 Task: Search for emails sent today in Microsoft Outlook.
Action: Mouse moved to (332, 9)
Screenshot: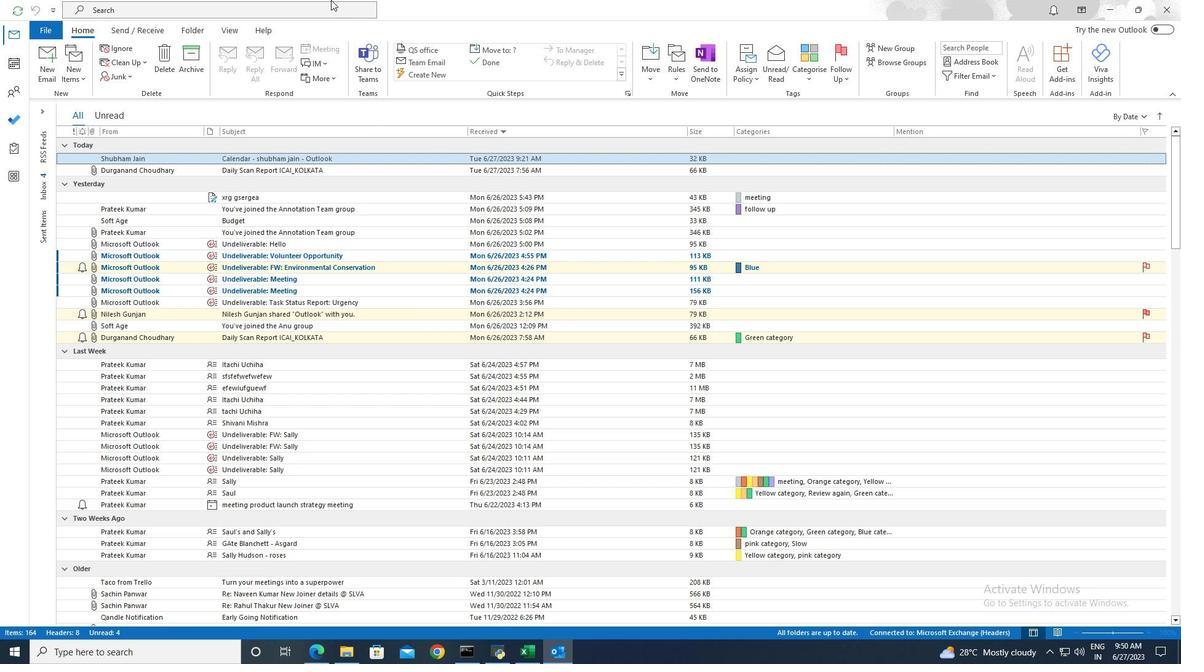 
Action: Mouse pressed left at (332, 9)
Screenshot: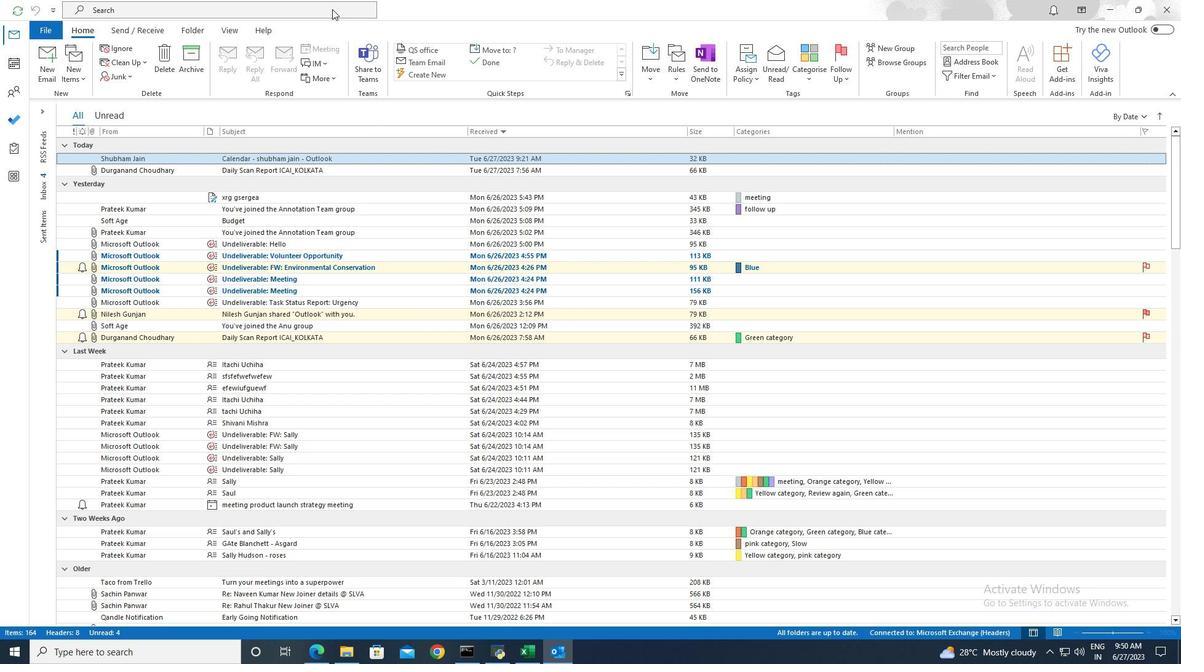 
Action: Mouse moved to (419, 9)
Screenshot: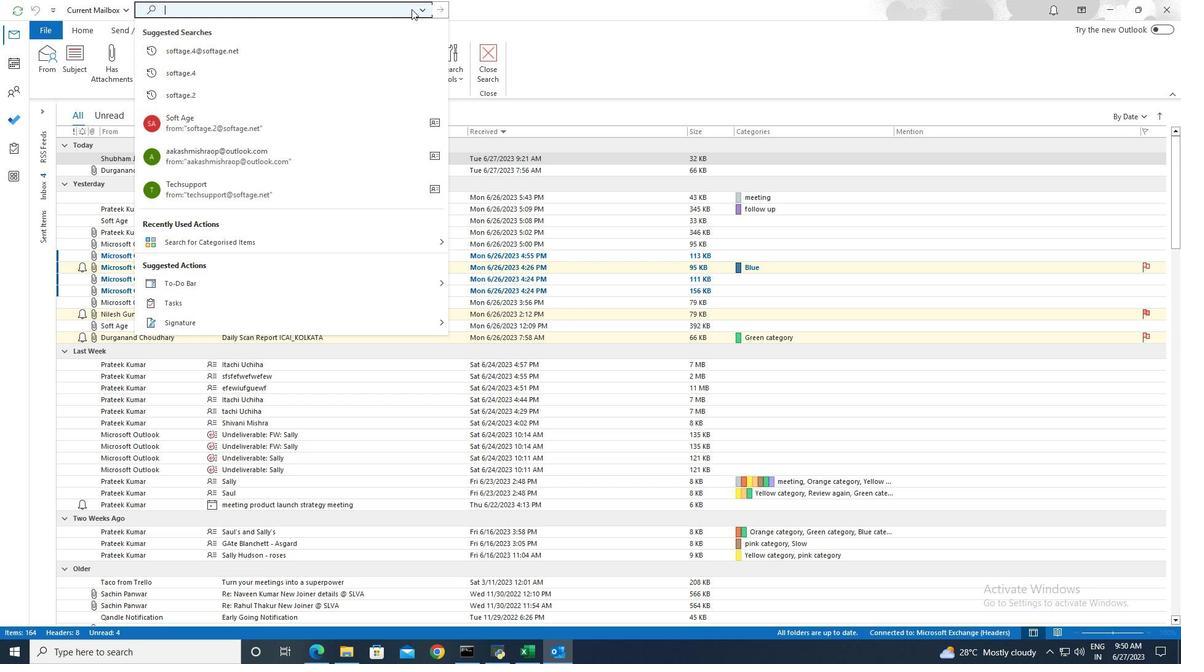 
Action: Mouse pressed left at (419, 9)
Screenshot: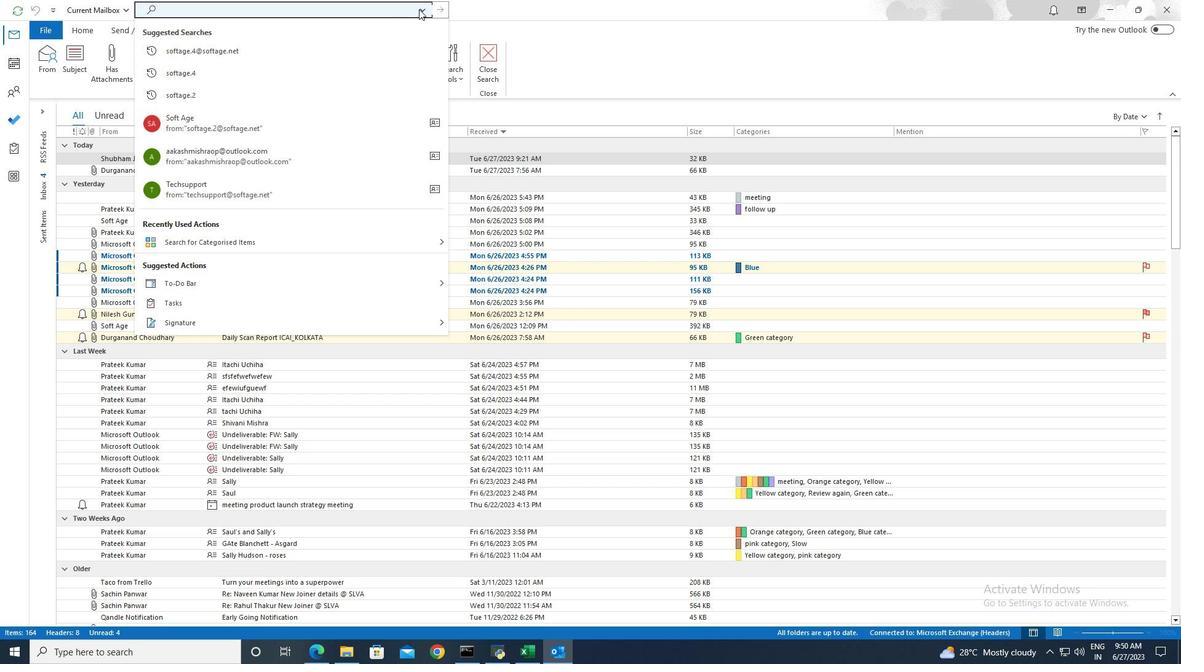 
Action: Mouse moved to (214, 353)
Screenshot: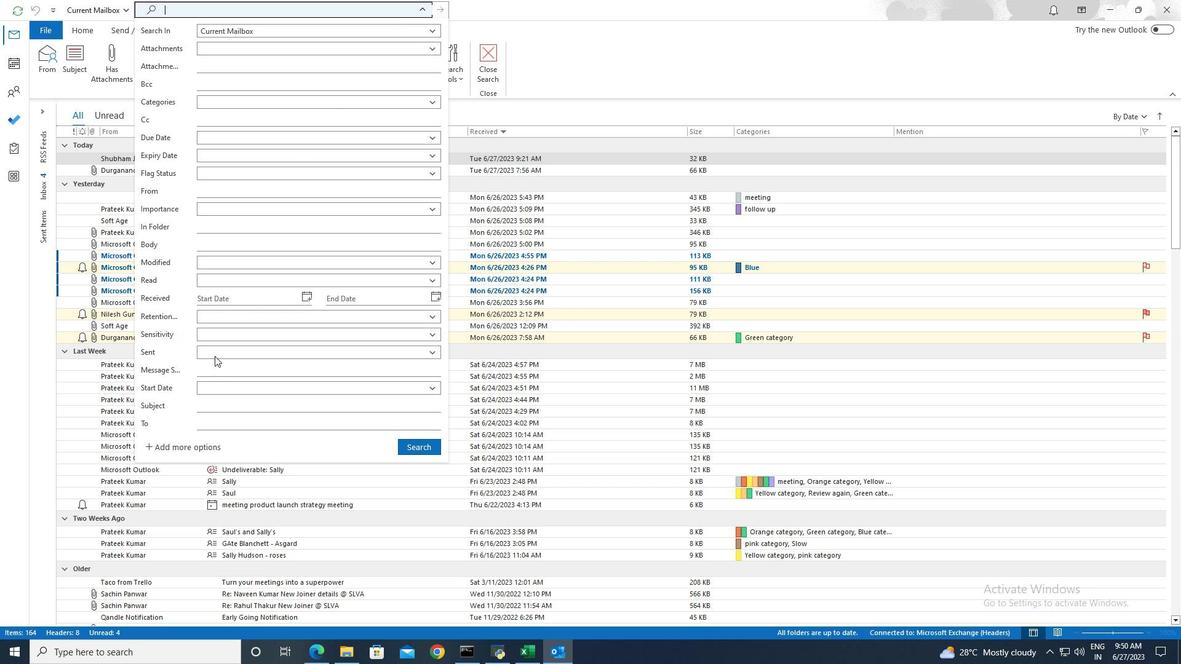 
Action: Mouse pressed left at (214, 353)
Screenshot: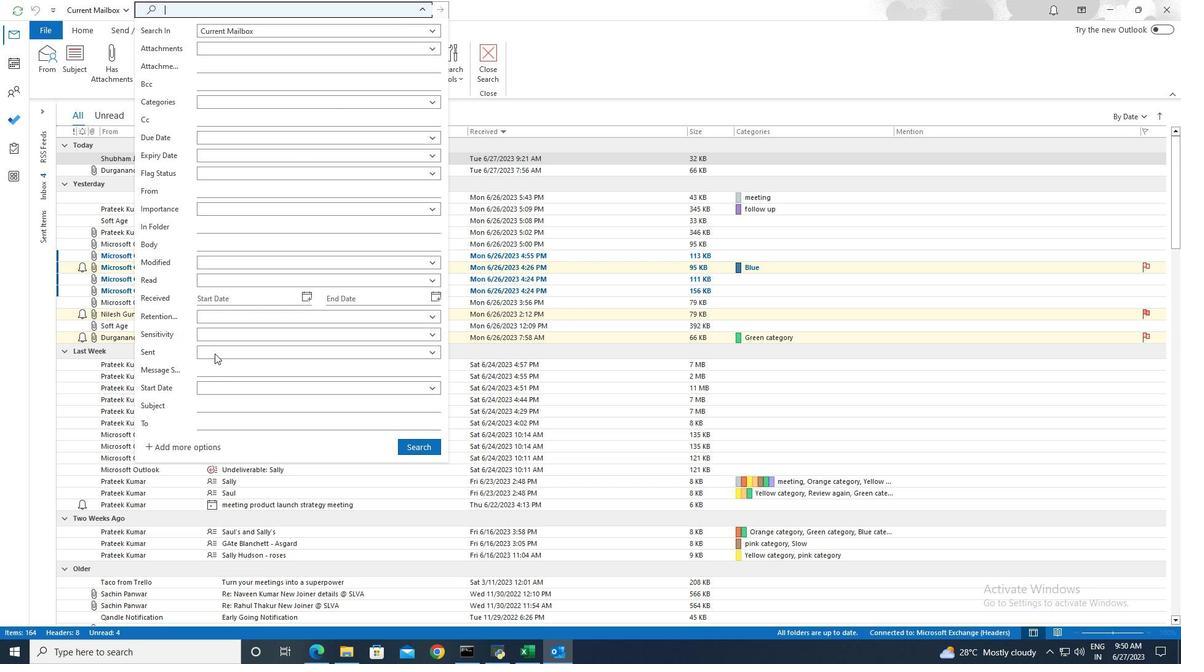 
Action: Mouse moved to (211, 381)
Screenshot: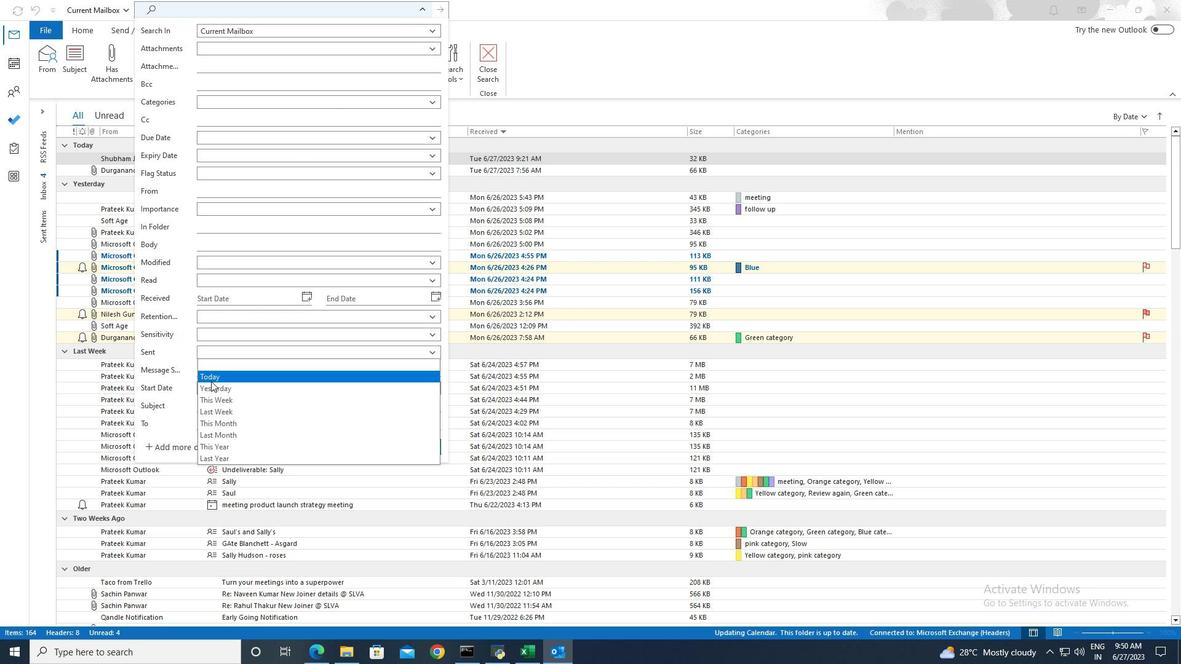 
Action: Mouse pressed left at (211, 381)
Screenshot: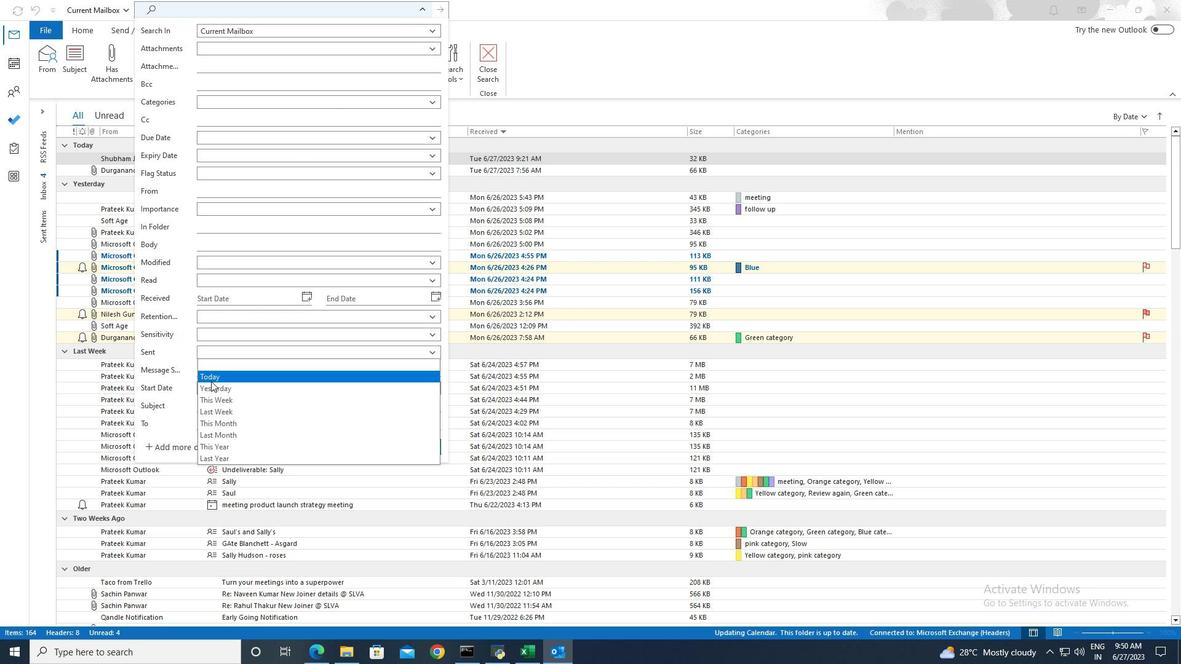 
Action: Mouse moved to (409, 450)
Screenshot: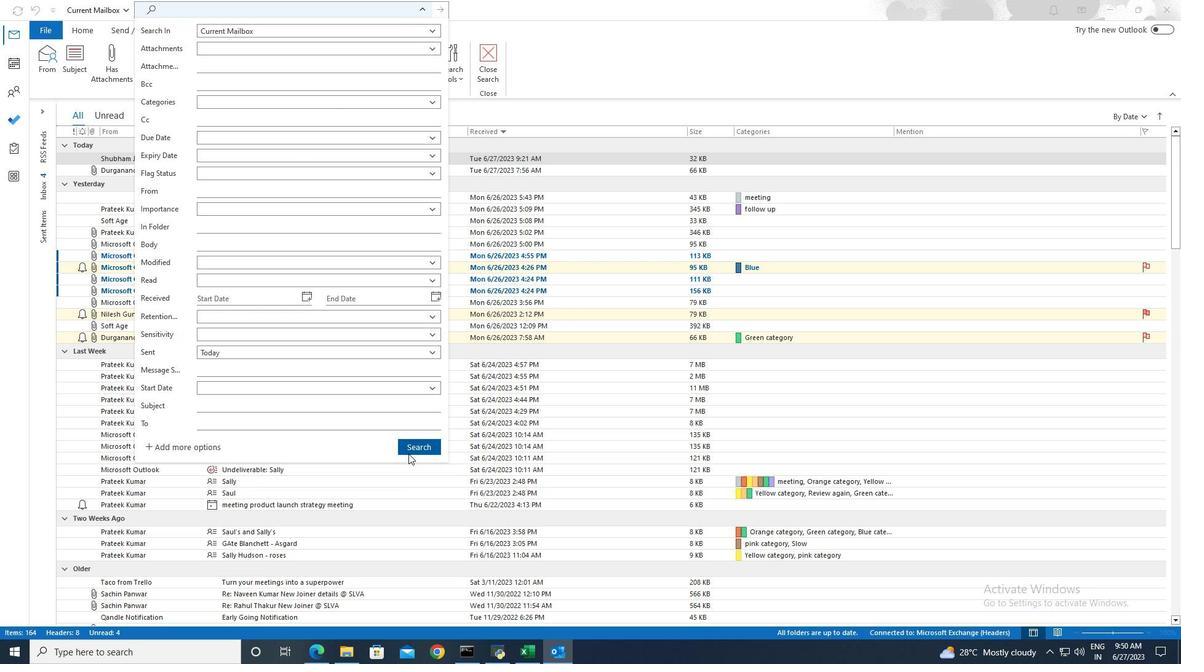 
Action: Mouse pressed left at (409, 450)
Screenshot: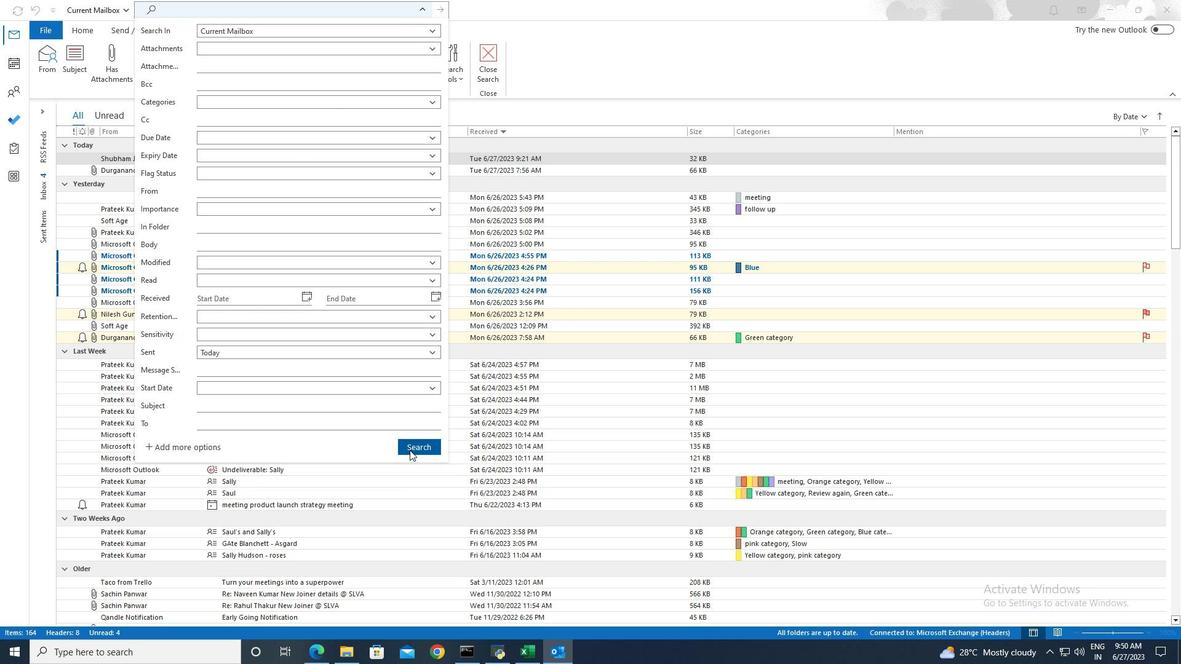 
